 Task: Create a due date automation trigger when advanced on, 2 hours after a card is due add basic with the yellow label.
Action: Mouse moved to (927, 138)
Screenshot: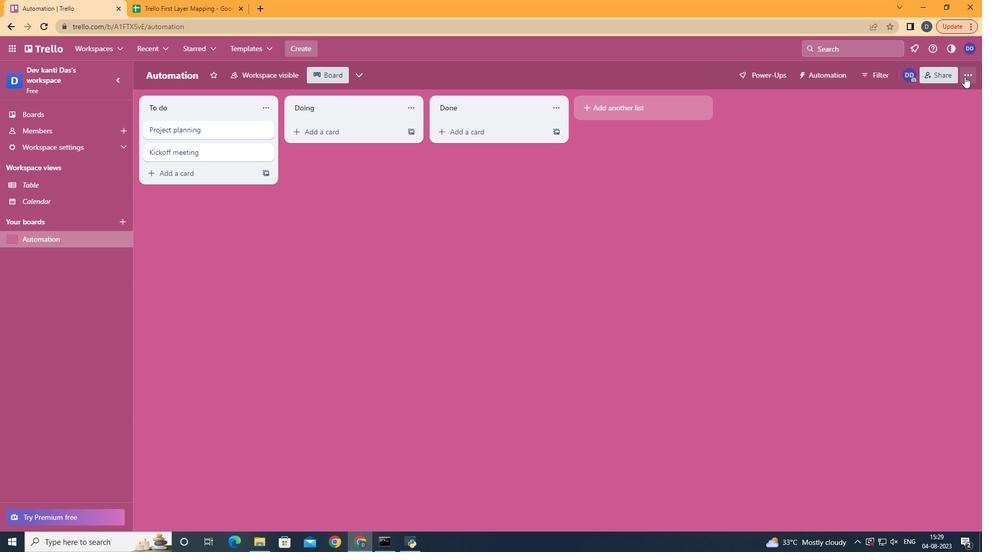 
Action: Mouse pressed left at (927, 138)
Screenshot: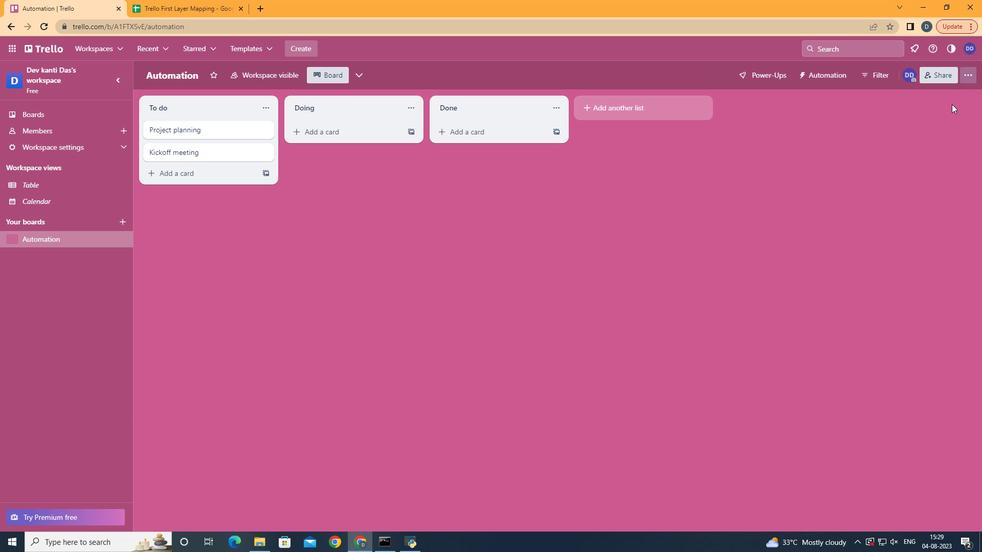 
Action: Mouse moved to (861, 252)
Screenshot: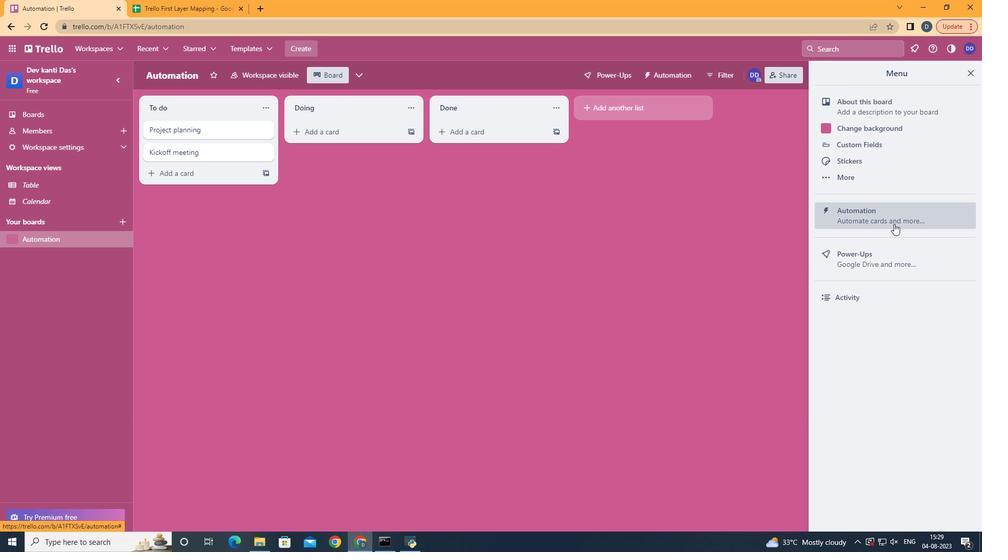 
Action: Mouse pressed left at (861, 252)
Screenshot: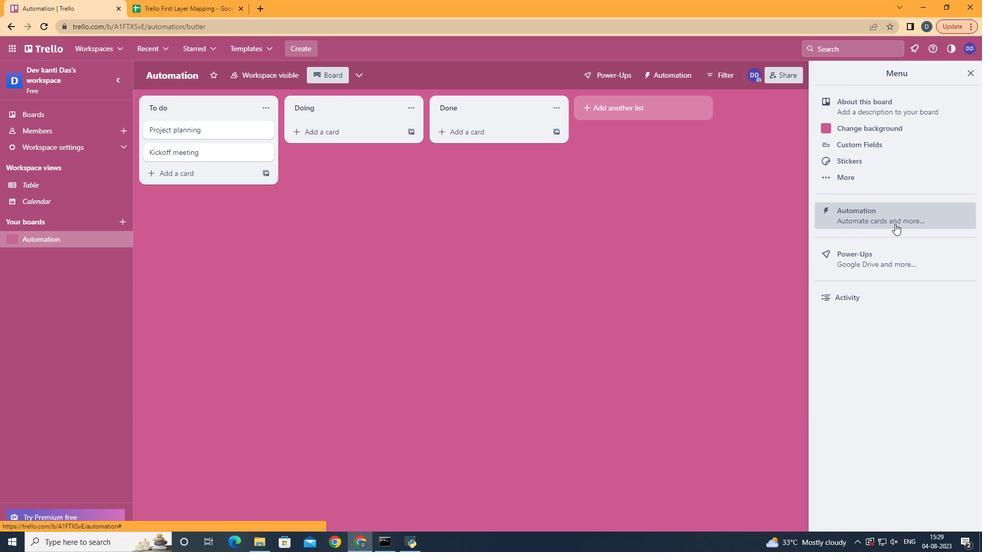 
Action: Mouse moved to (211, 233)
Screenshot: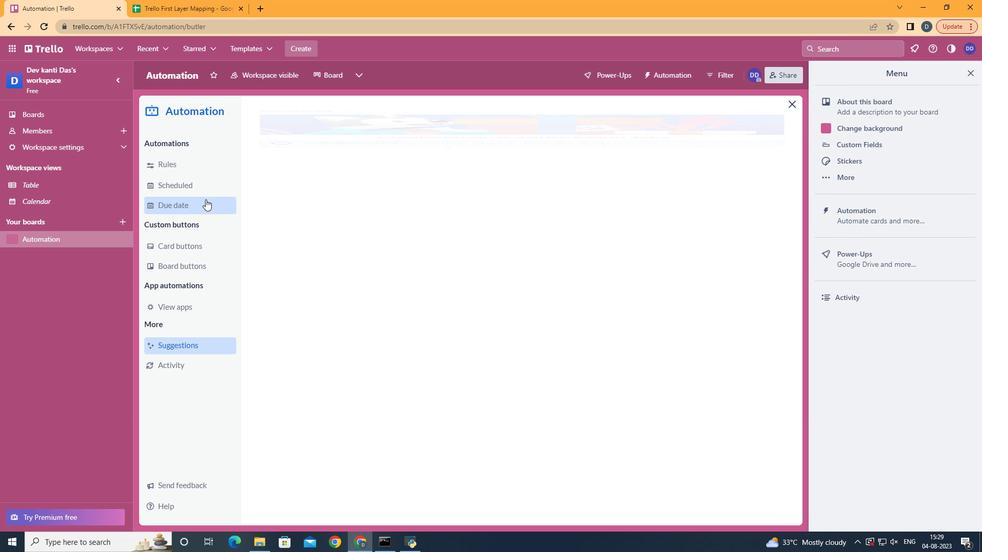 
Action: Mouse pressed left at (211, 233)
Screenshot: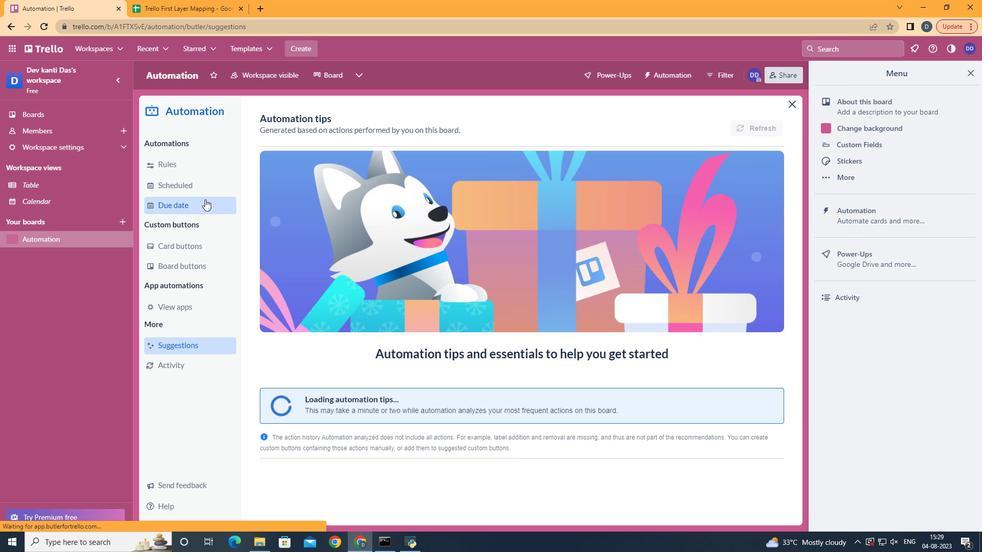 
Action: Mouse moved to (692, 180)
Screenshot: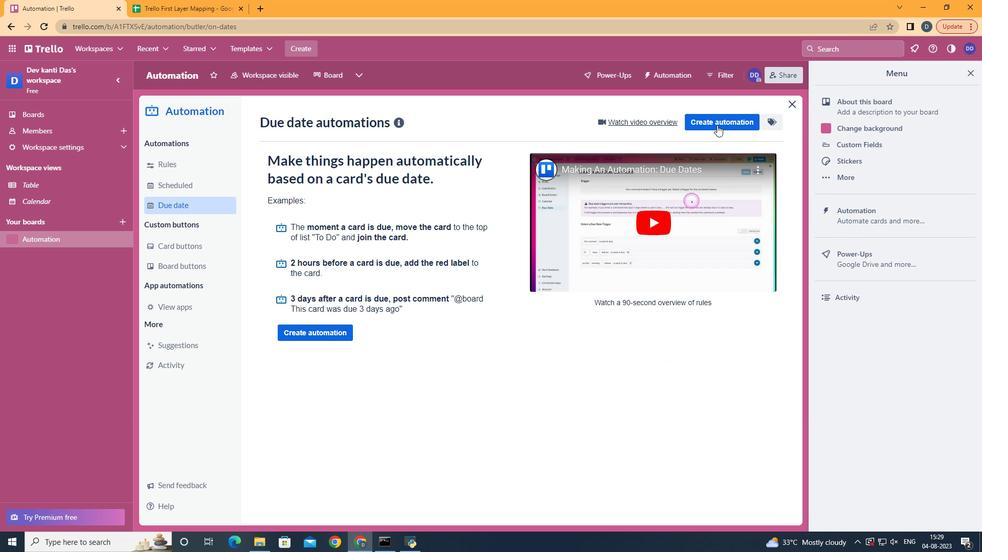 
Action: Mouse pressed left at (692, 180)
Screenshot: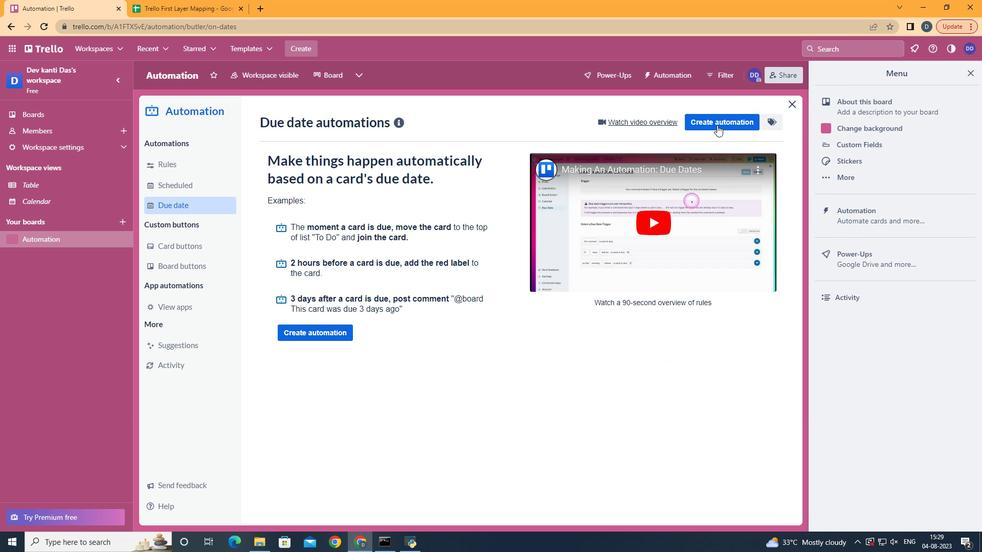 
Action: Mouse moved to (697, 171)
Screenshot: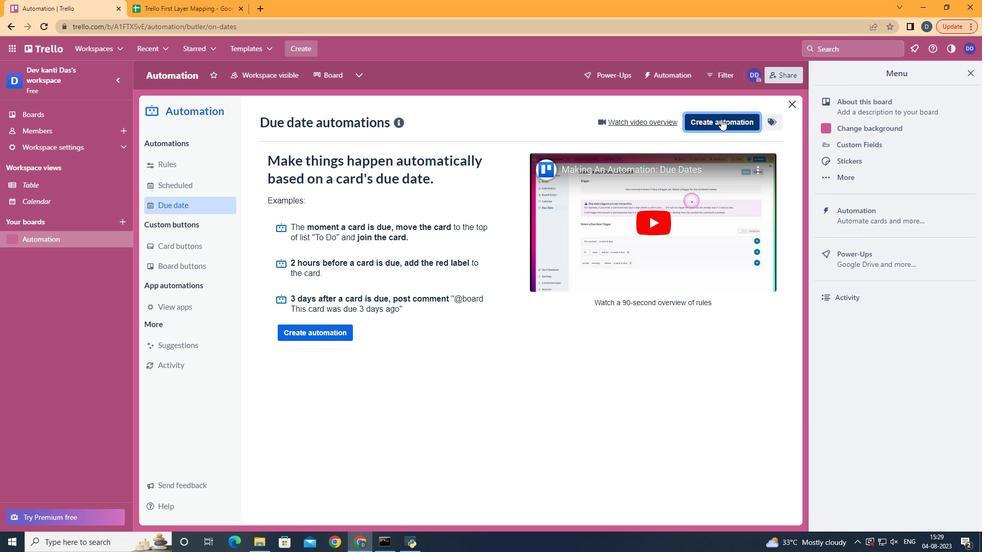 
Action: Mouse pressed left at (697, 171)
Screenshot: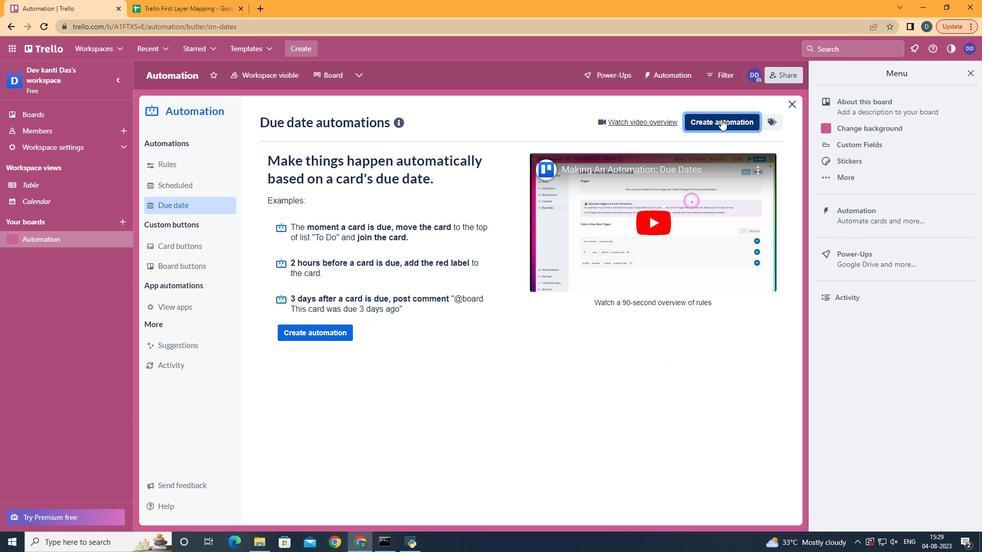 
Action: Mouse moved to (495, 248)
Screenshot: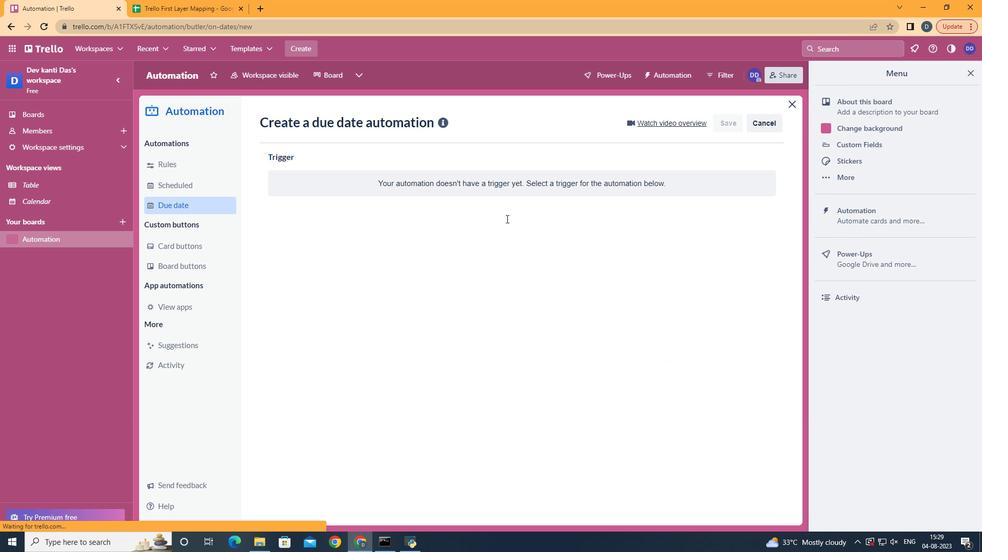 
Action: Mouse pressed left at (495, 248)
Screenshot: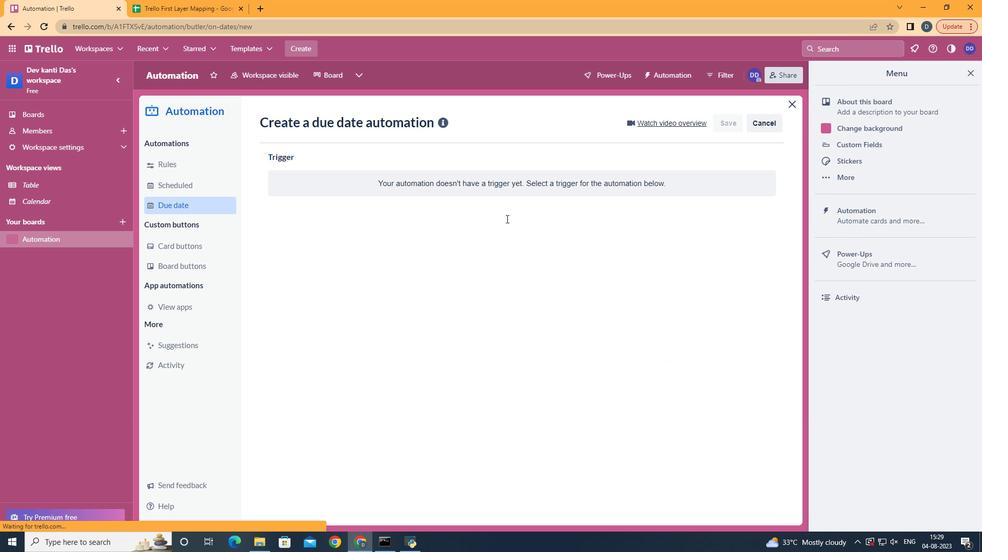 
Action: Mouse moved to (329, 418)
Screenshot: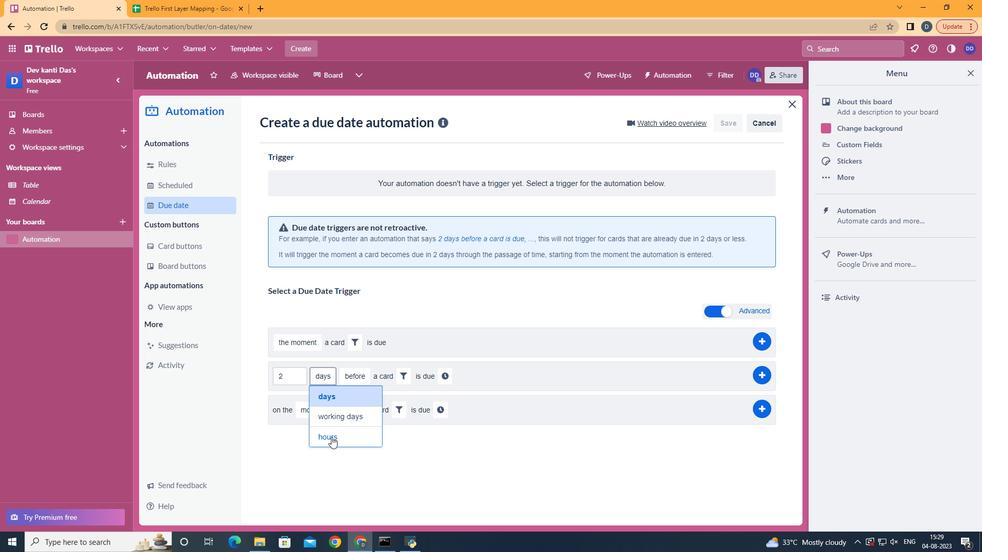 
Action: Mouse pressed left at (329, 418)
Screenshot: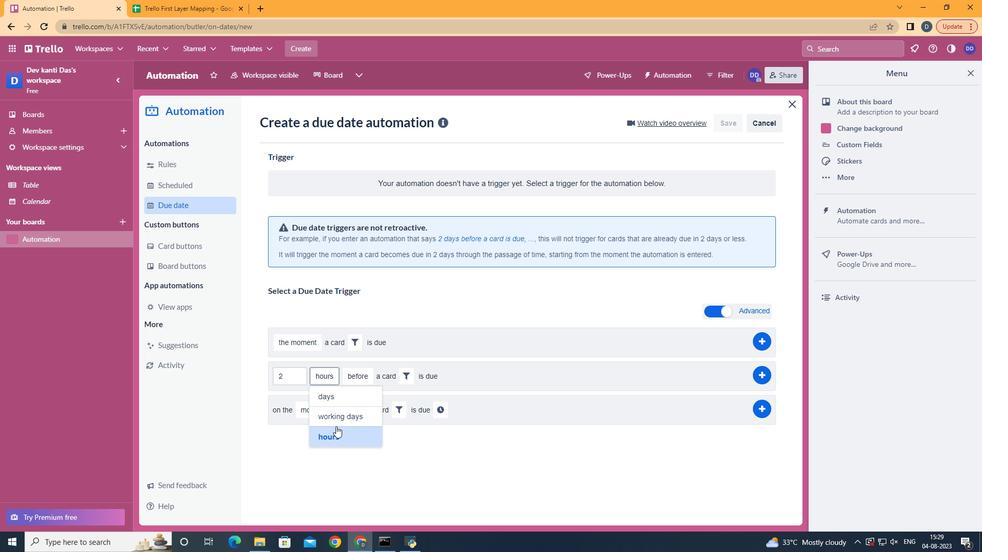
Action: Mouse moved to (360, 399)
Screenshot: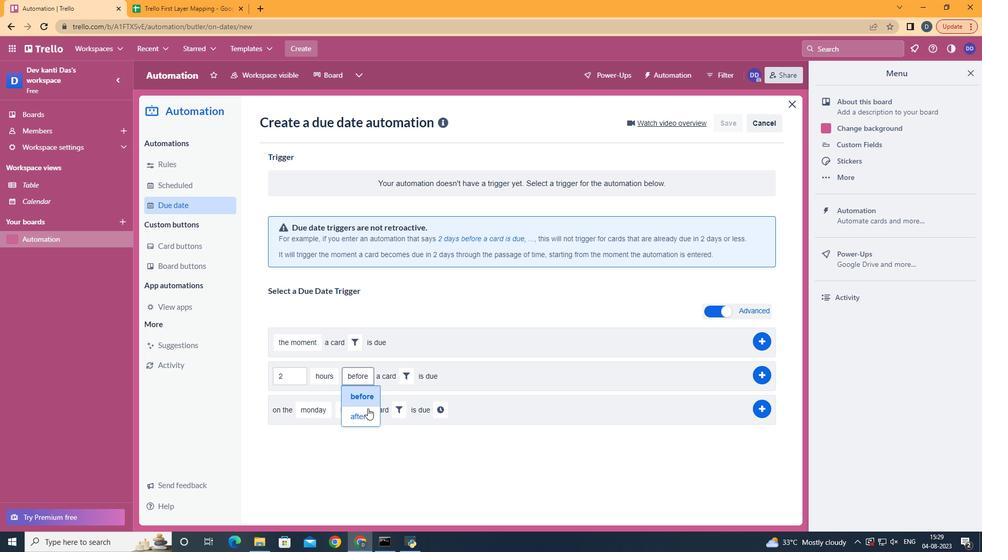
Action: Mouse pressed left at (360, 399)
Screenshot: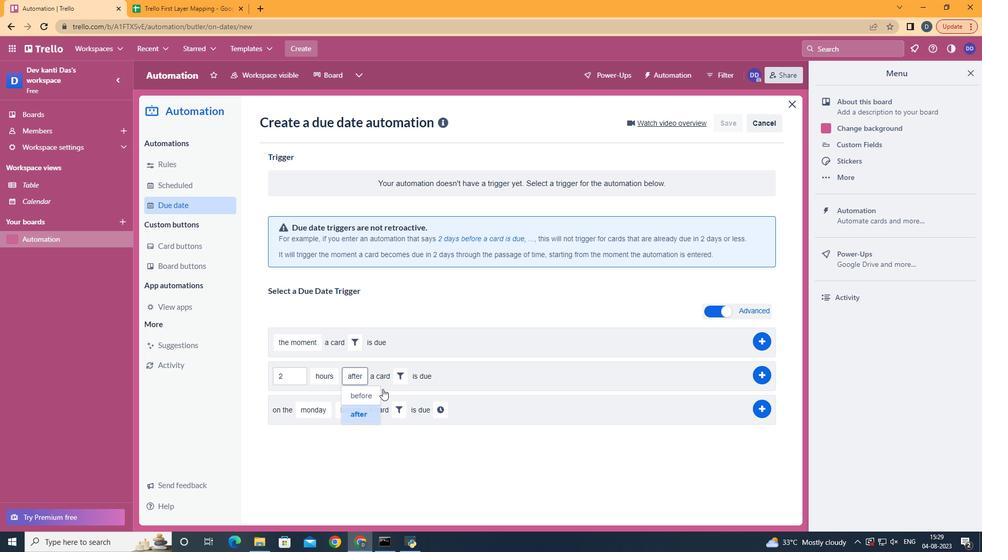 
Action: Mouse moved to (391, 369)
Screenshot: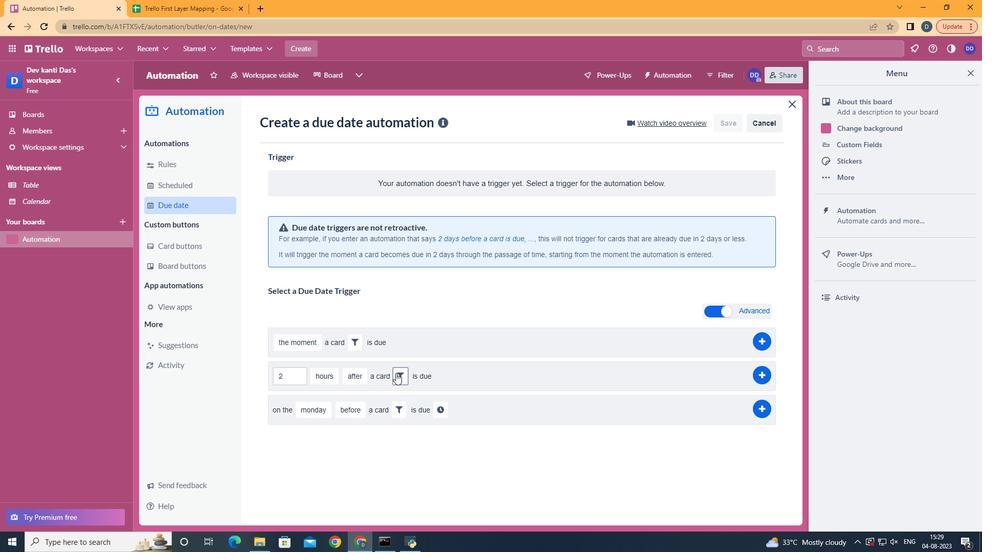 
Action: Mouse pressed left at (391, 369)
Screenshot: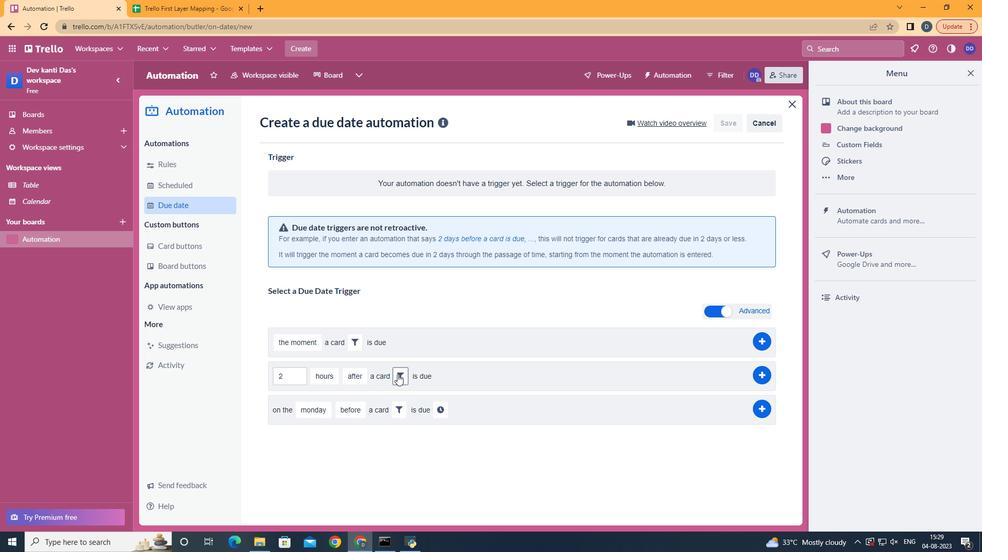 
Action: Mouse moved to (430, 394)
Screenshot: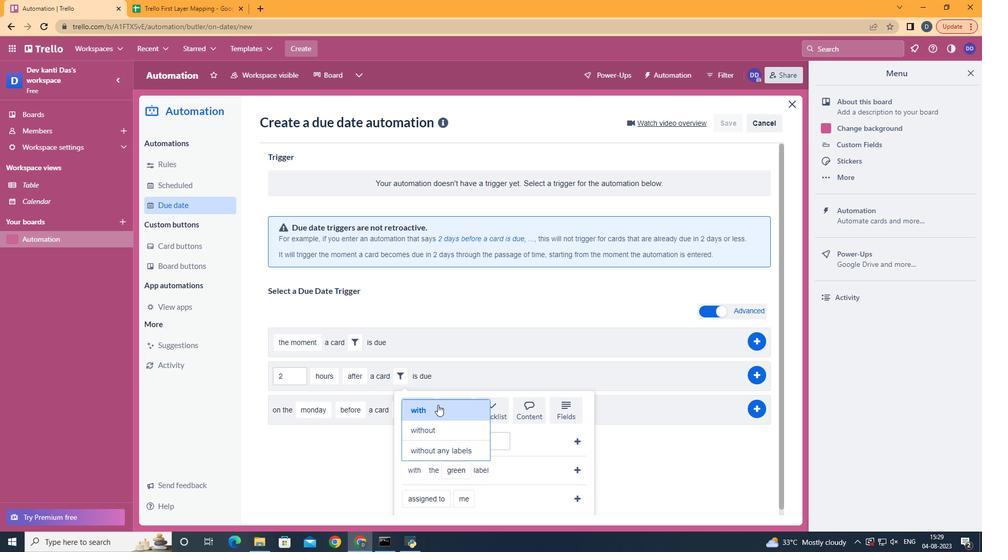 
Action: Mouse pressed left at (430, 394)
Screenshot: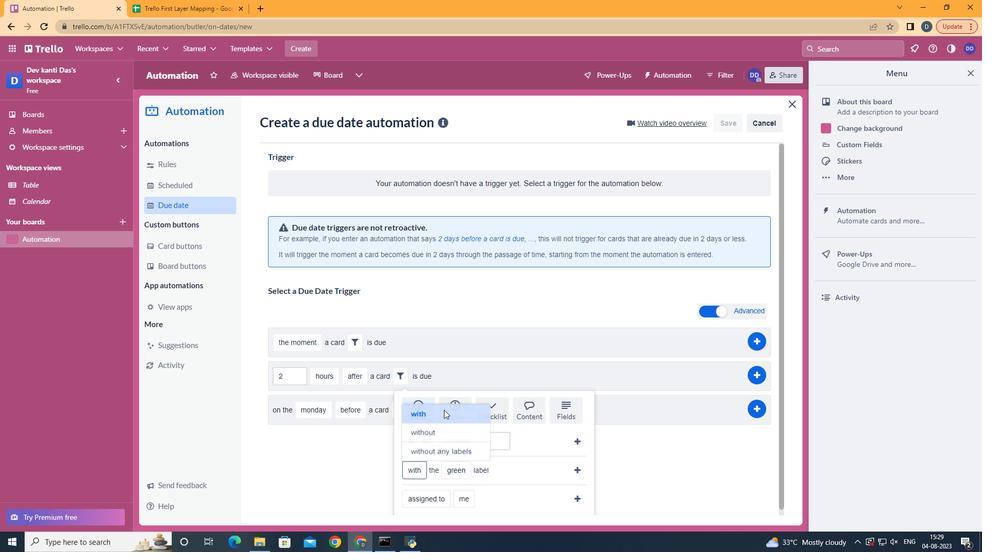 
Action: Mouse moved to (451, 361)
Screenshot: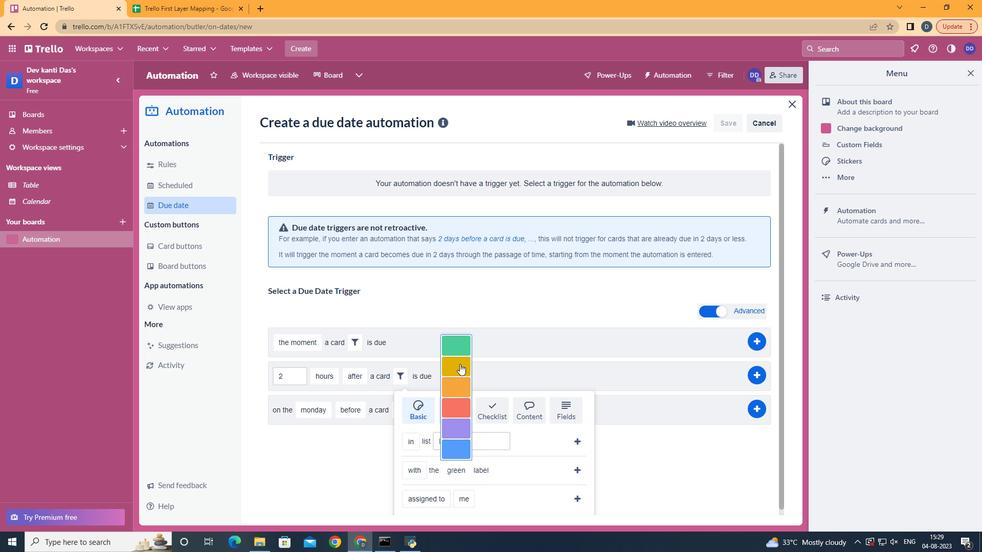 
Action: Mouse pressed left at (451, 361)
Screenshot: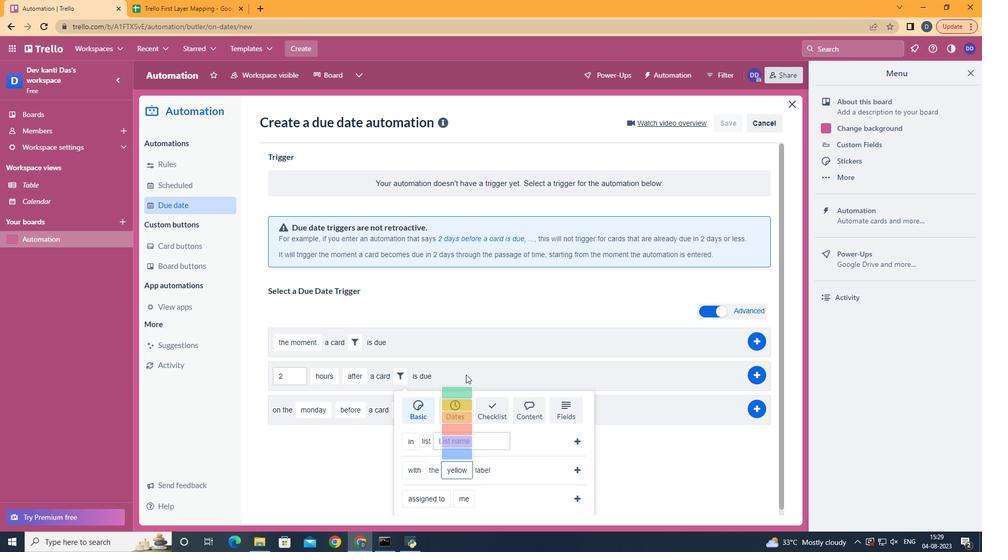 
Action: Mouse moved to (557, 449)
Screenshot: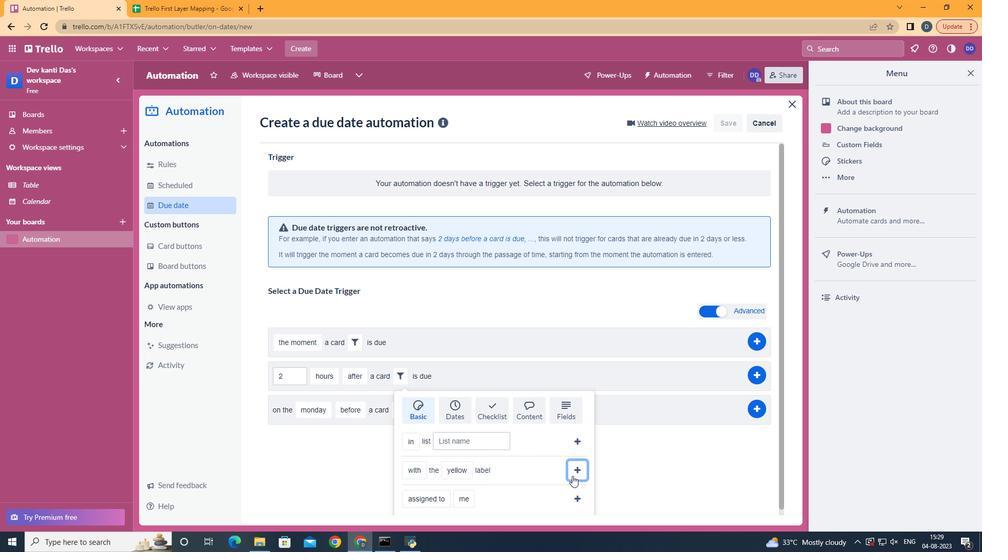
Action: Mouse pressed left at (557, 449)
Screenshot: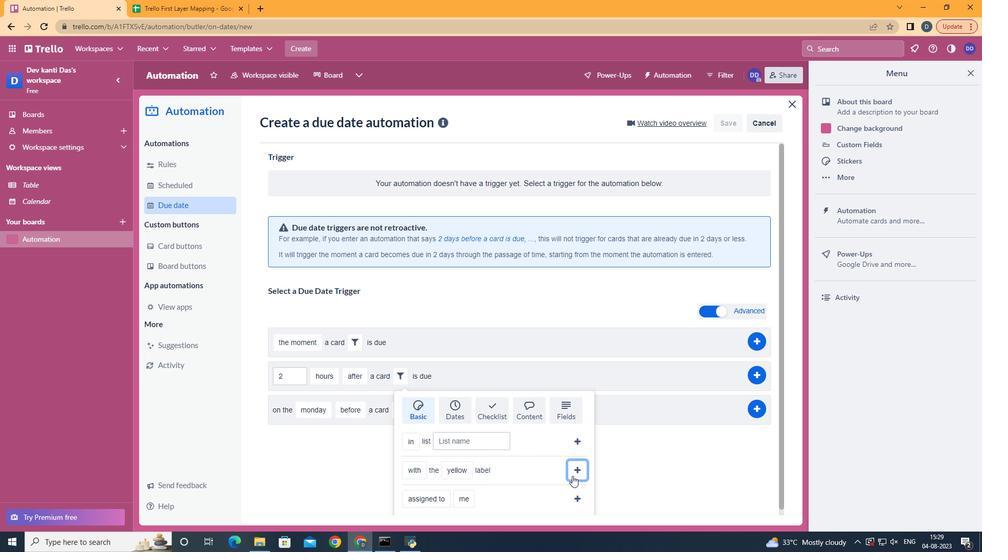 
Action: Mouse moved to (734, 375)
Screenshot: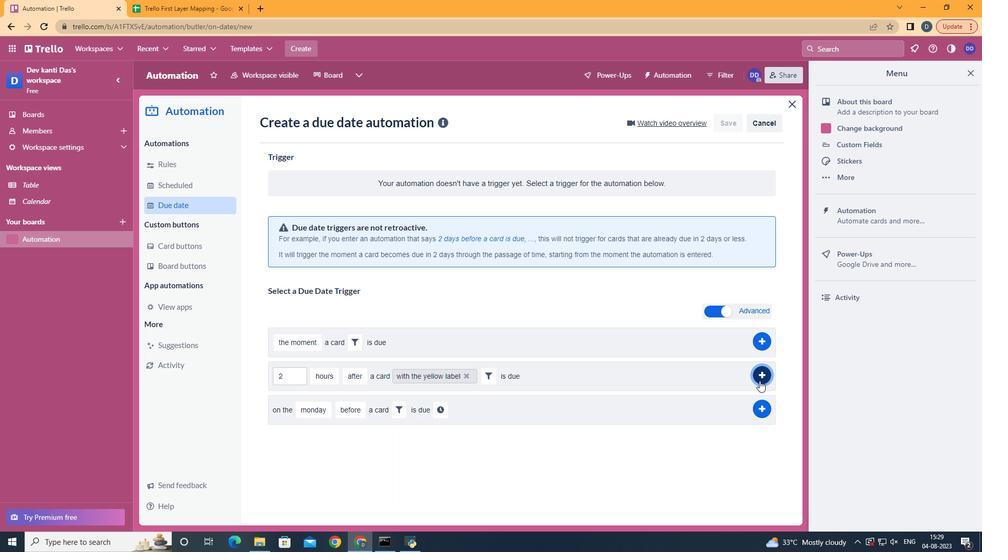 
Action: Mouse pressed left at (734, 375)
Screenshot: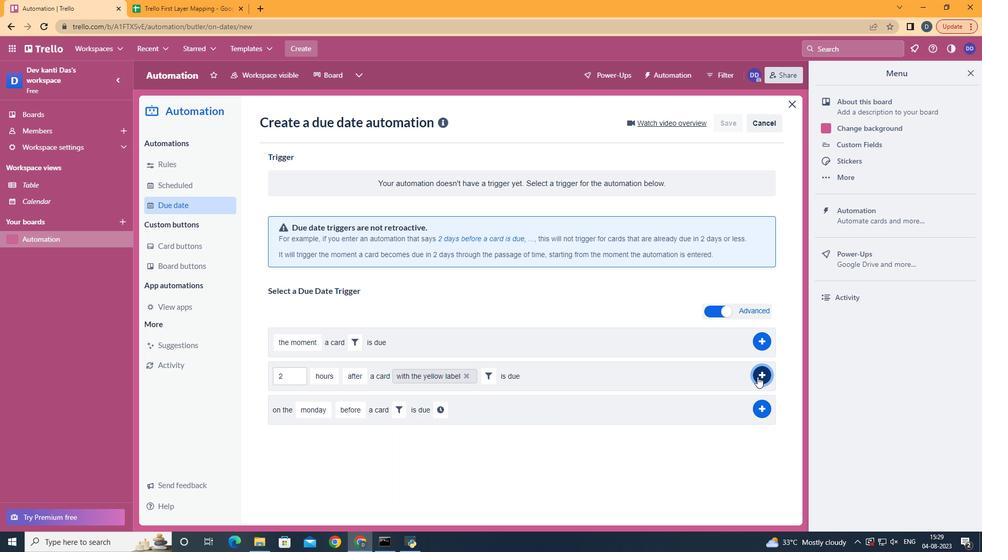 
Action: Mouse moved to (431, 219)
Screenshot: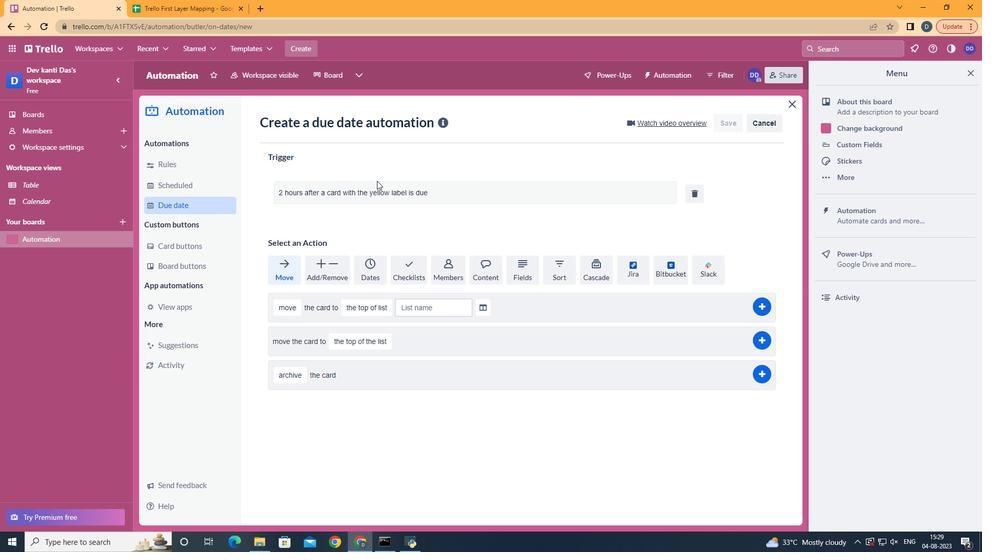 
